 Task: Add Sprouts Organic Grade A Maple Syrup Amber to the cart.
Action: Mouse moved to (937, 306)
Screenshot: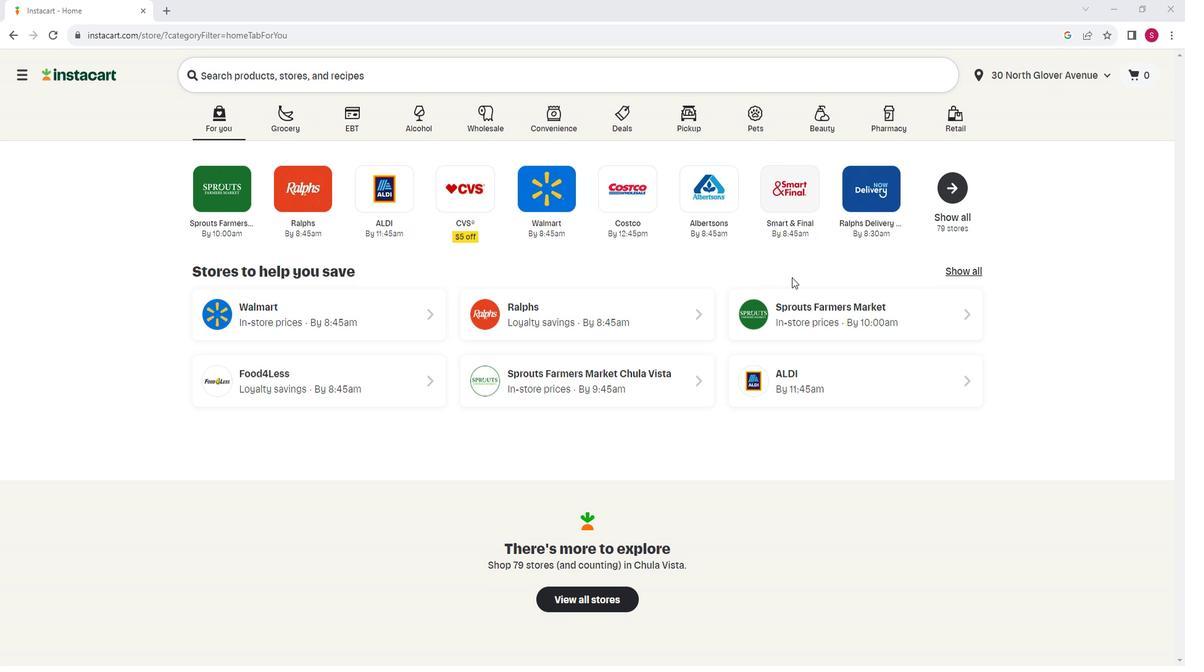 
Action: Mouse pressed left at (937, 306)
Screenshot: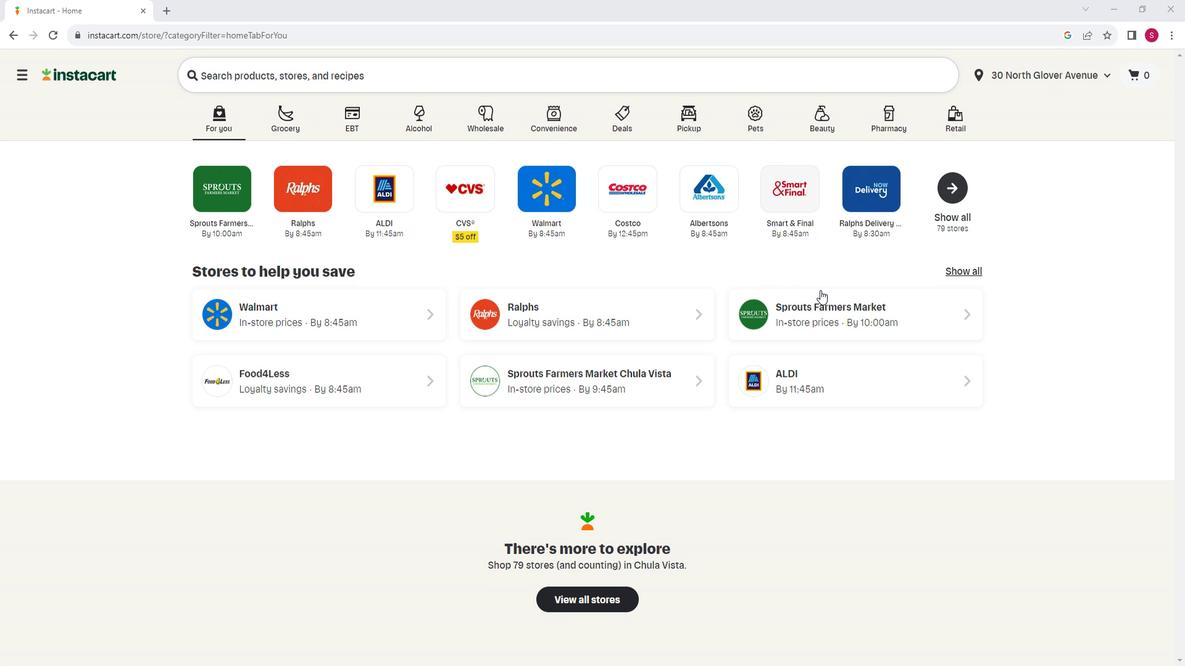 
Action: Mouse moved to (54, 380)
Screenshot: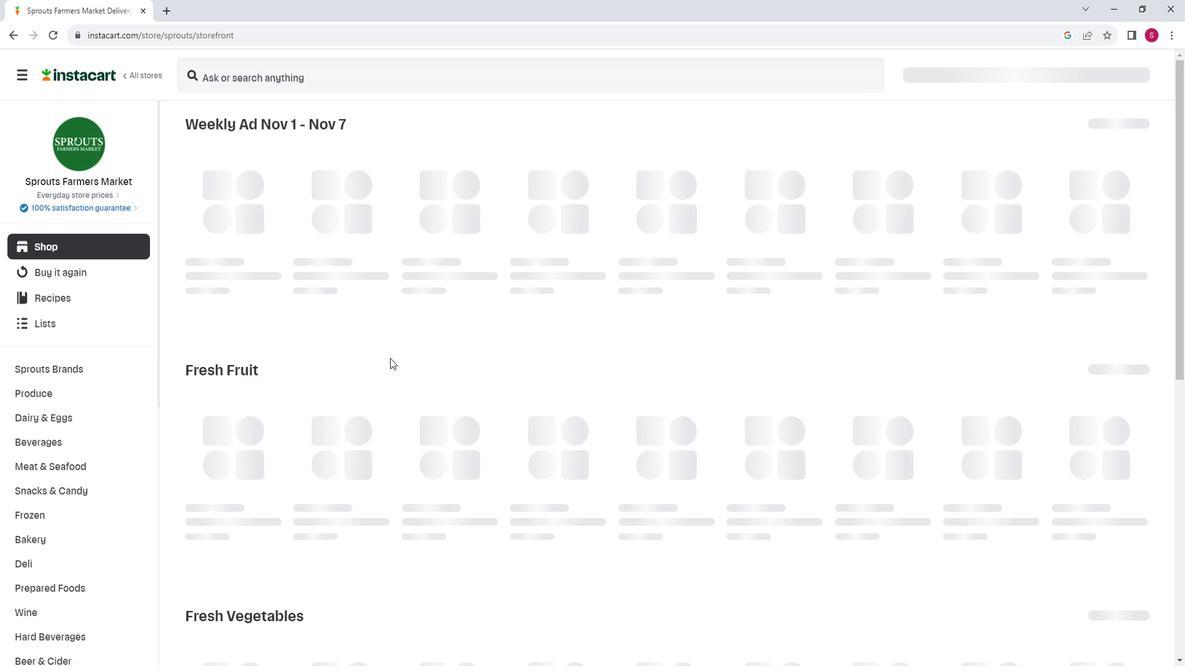 
Action: Mouse scrolled (54, 380) with delta (0, 0)
Screenshot: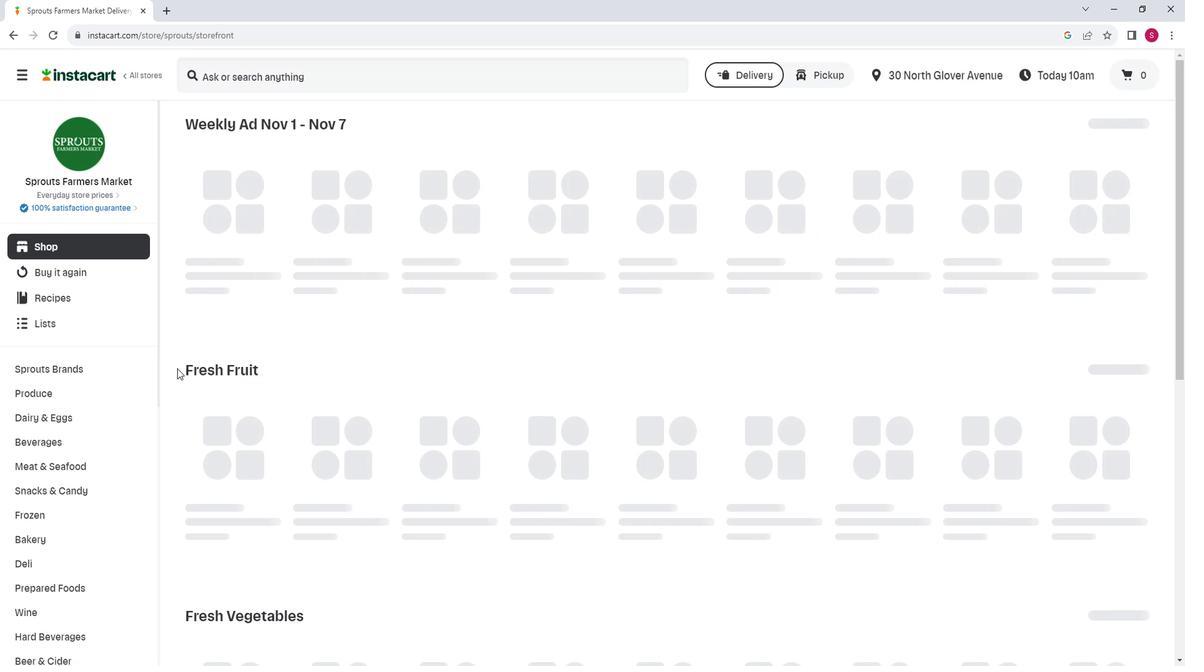 
Action: Mouse scrolled (54, 380) with delta (0, 0)
Screenshot: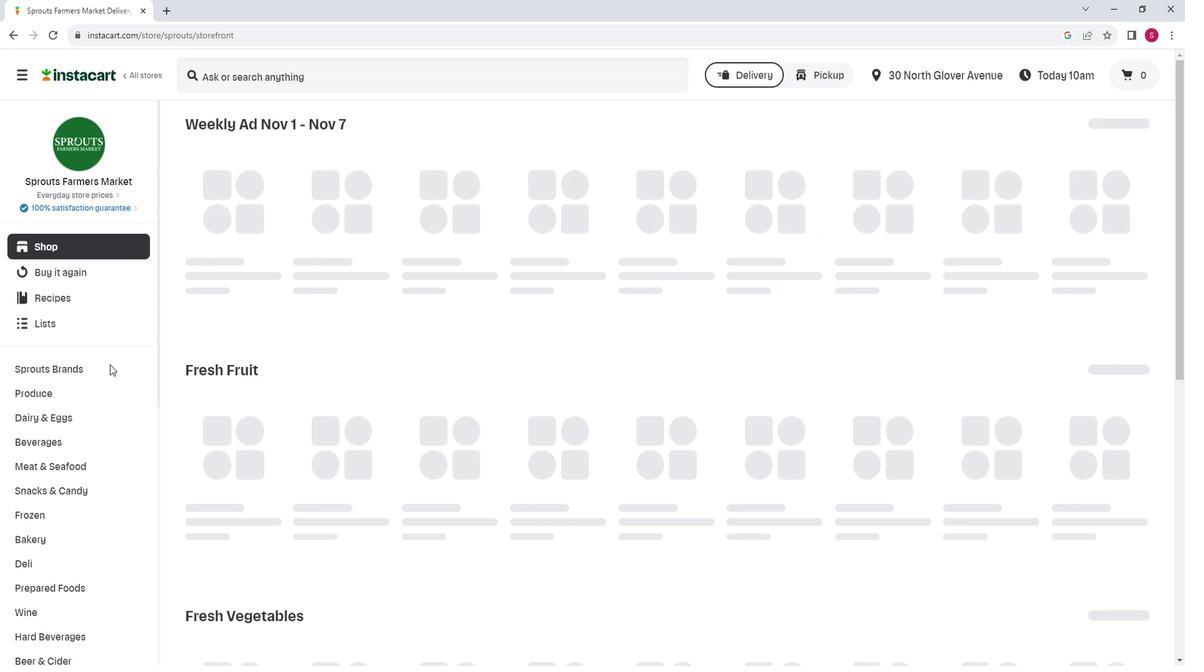 
Action: Mouse scrolled (54, 380) with delta (0, 0)
Screenshot: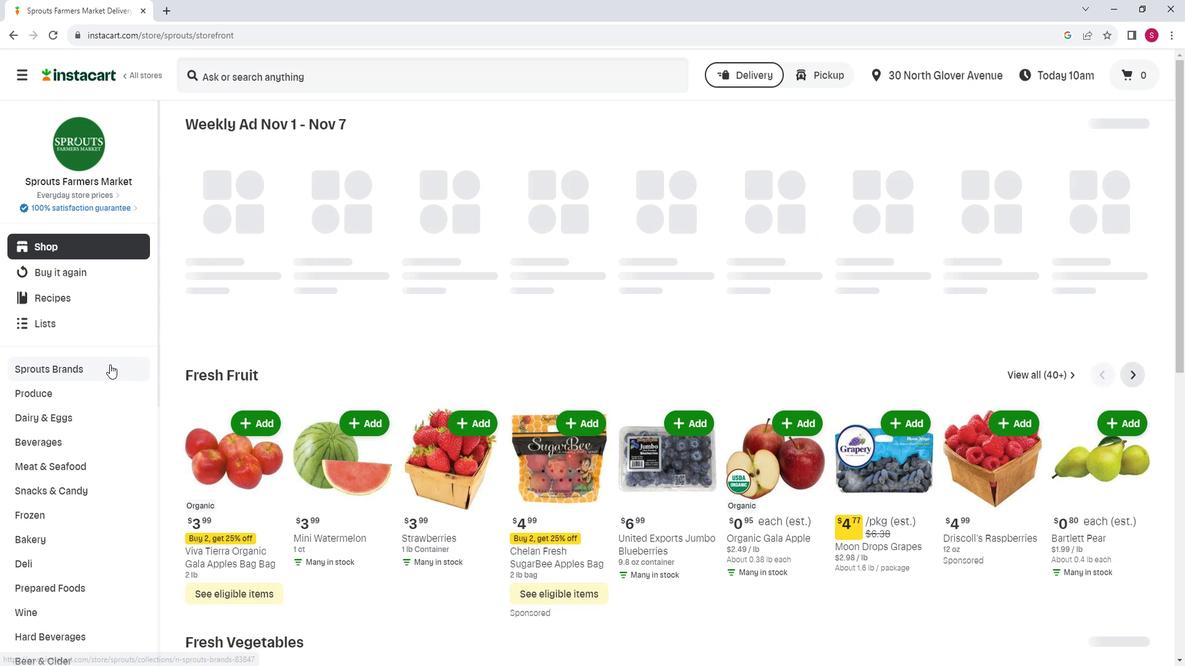 
Action: Mouse moved to (95, 390)
Screenshot: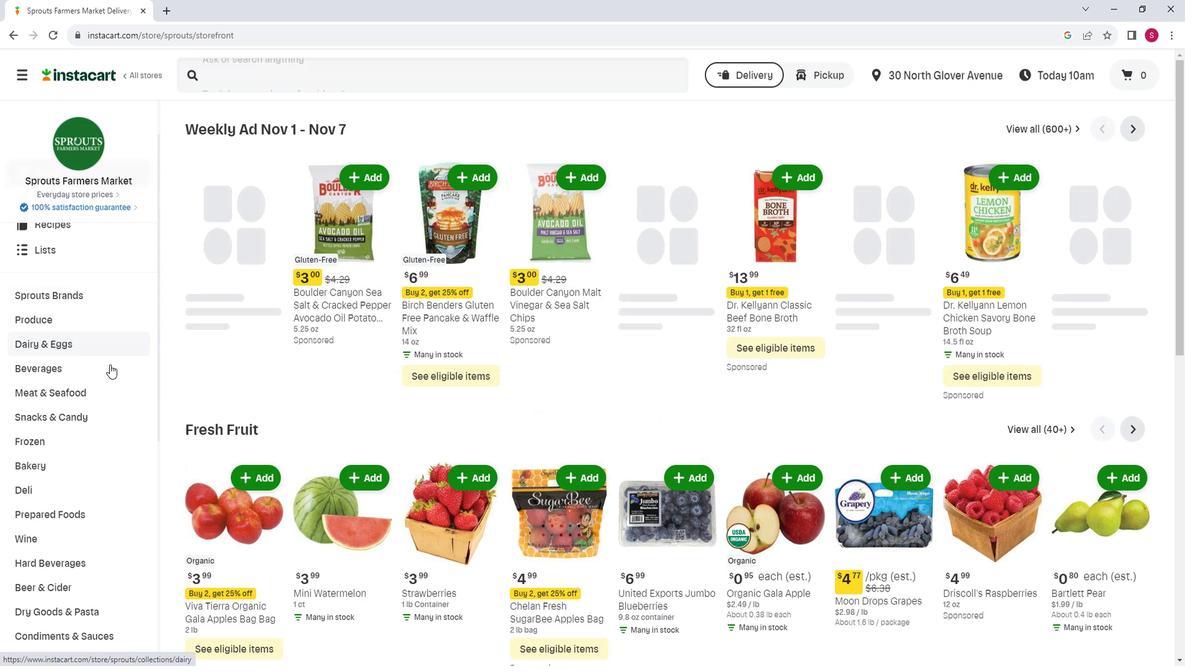 
Action: Mouse scrolled (95, 390) with delta (0, 0)
Screenshot: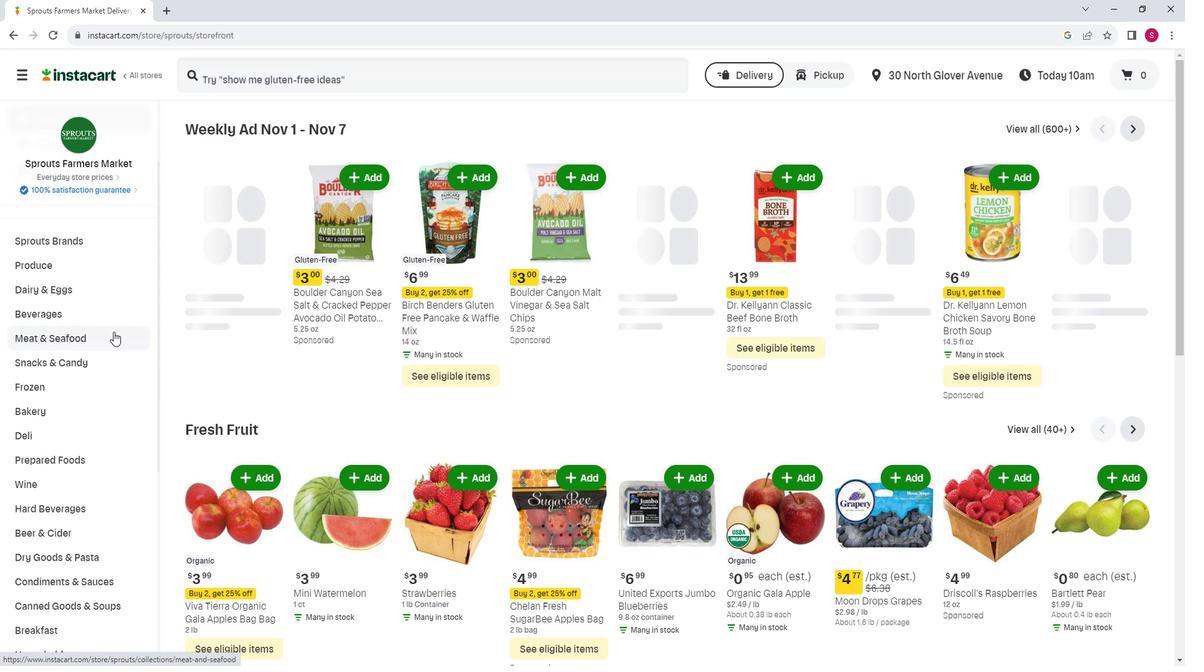 
Action: Mouse scrolled (95, 390) with delta (0, 0)
Screenshot: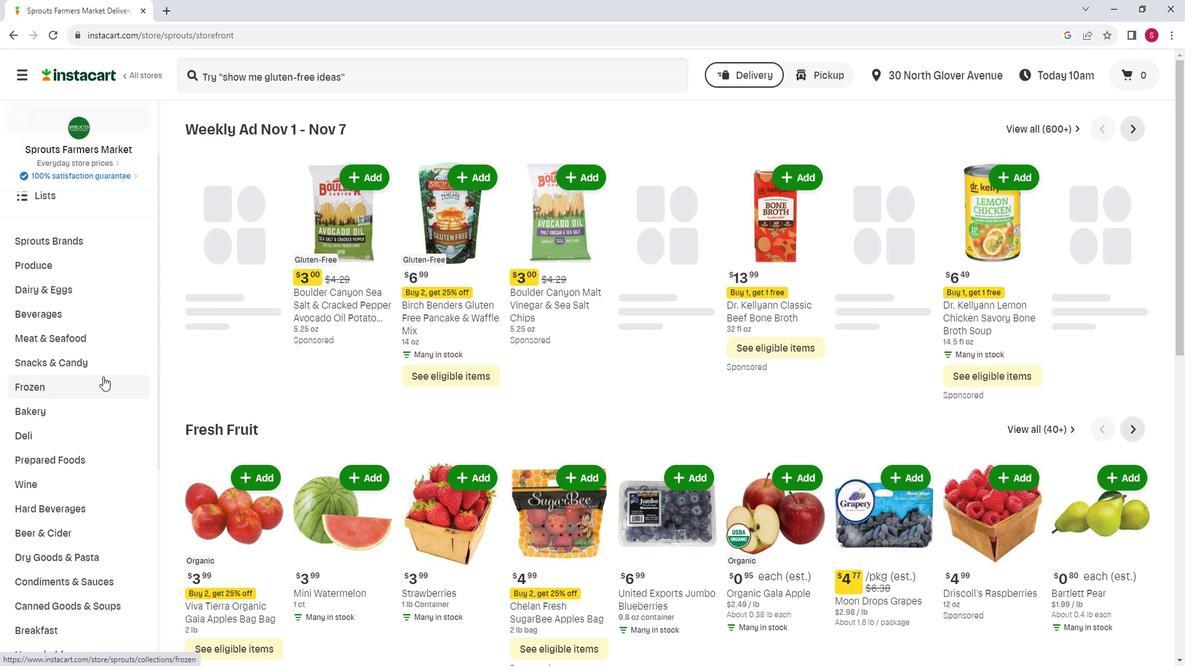 
Action: Mouse moved to (64, 459)
Screenshot: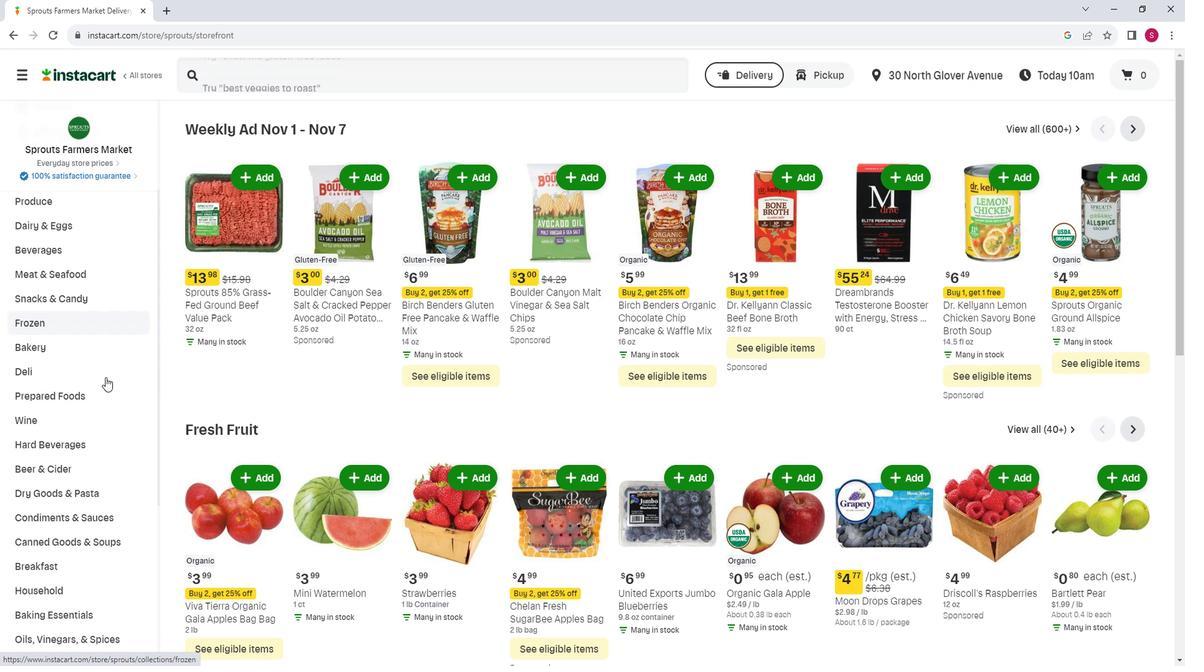 
Action: Mouse scrolled (64, 459) with delta (0, 0)
Screenshot: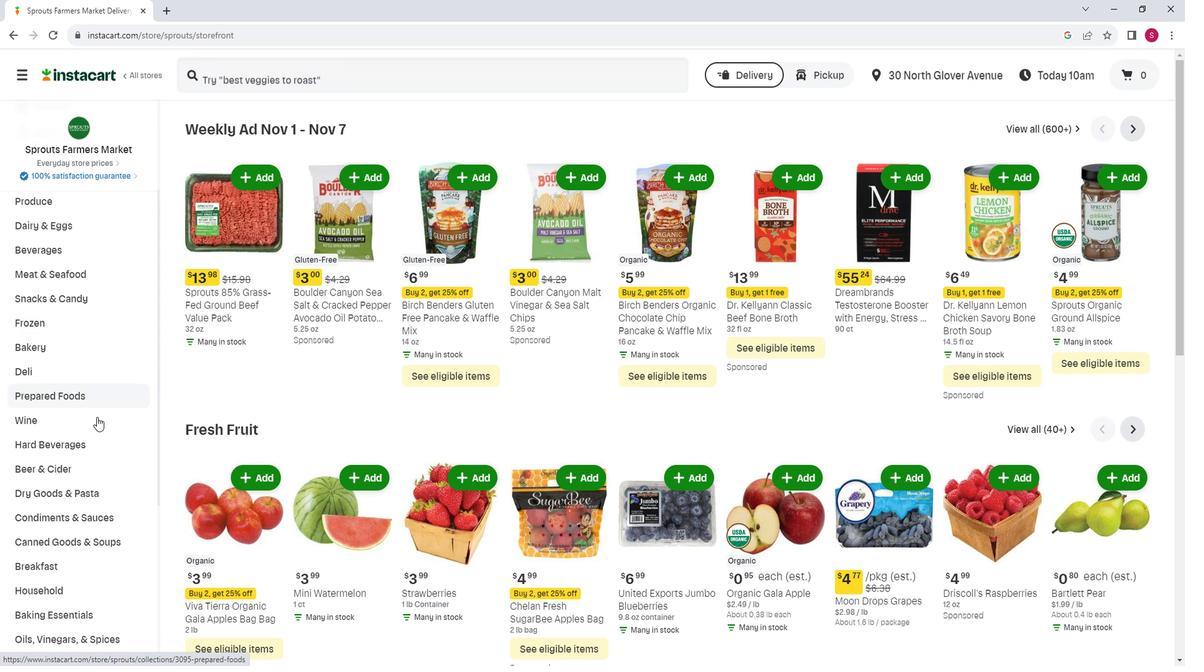 
Action: Mouse moved to (74, 497)
Screenshot: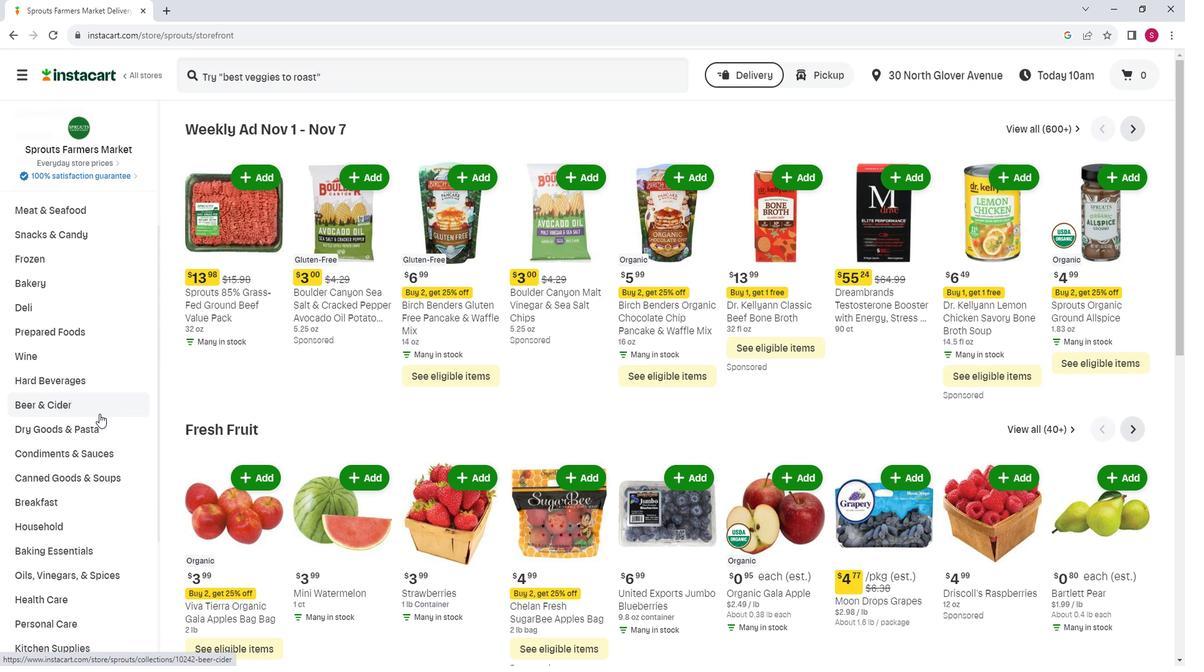 
Action: Mouse pressed left at (74, 497)
Screenshot: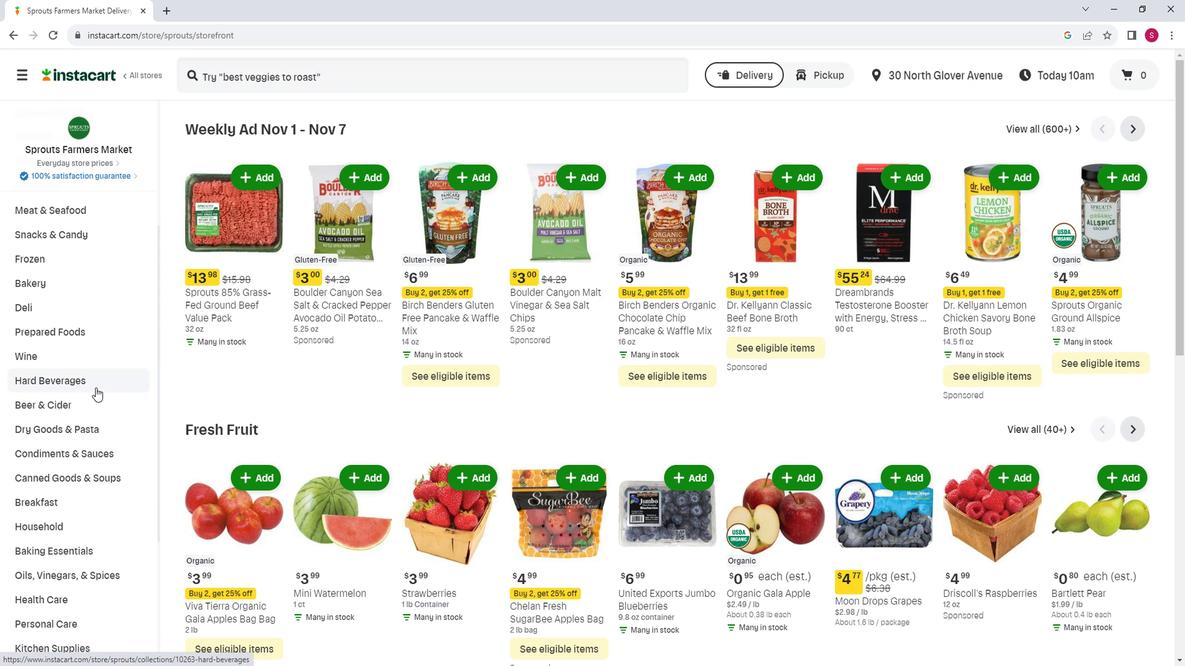 
Action: Mouse moved to (690, 179)
Screenshot: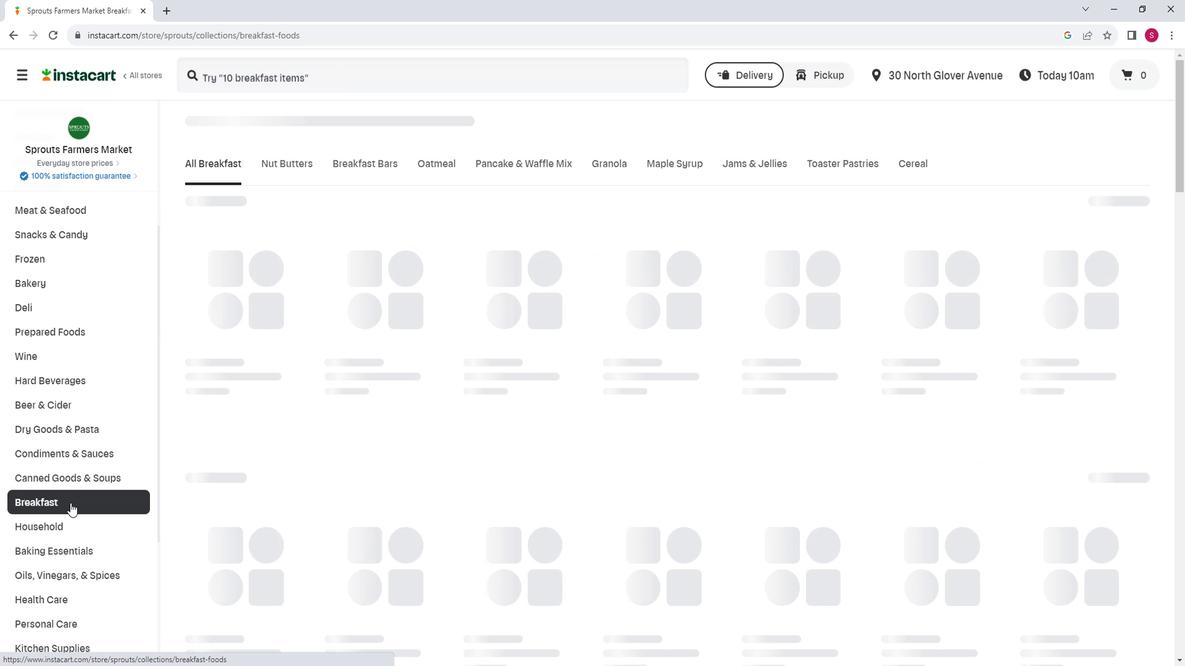 
Action: Mouse pressed left at (690, 179)
Screenshot: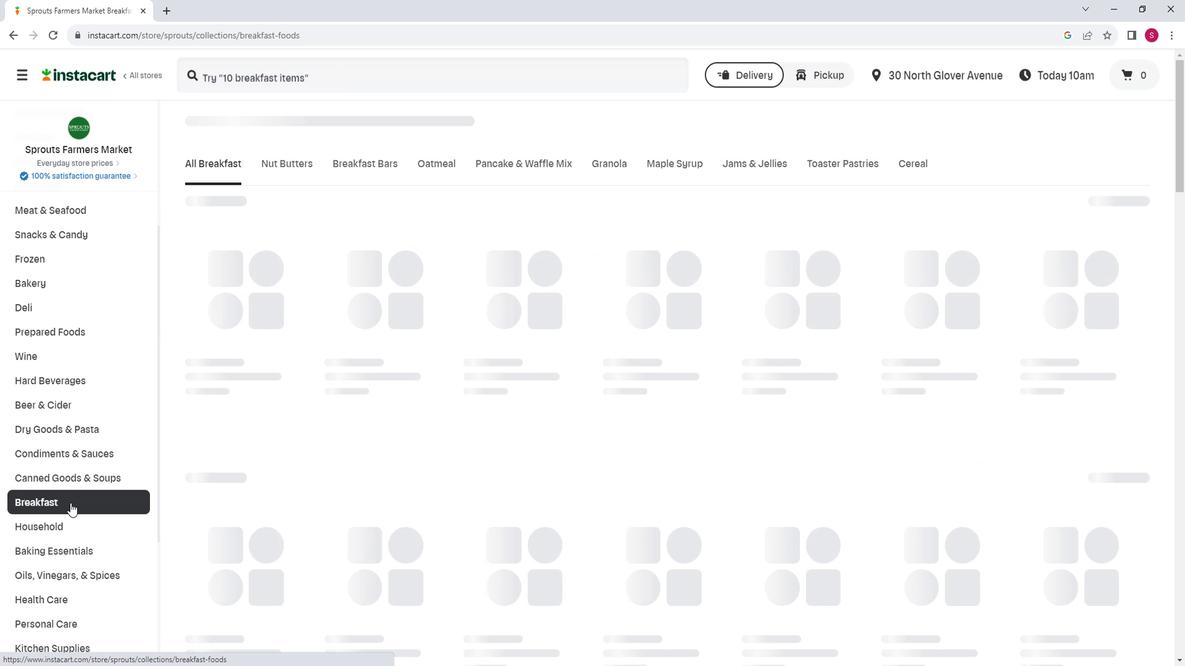 
Action: Mouse moved to (855, 306)
Screenshot: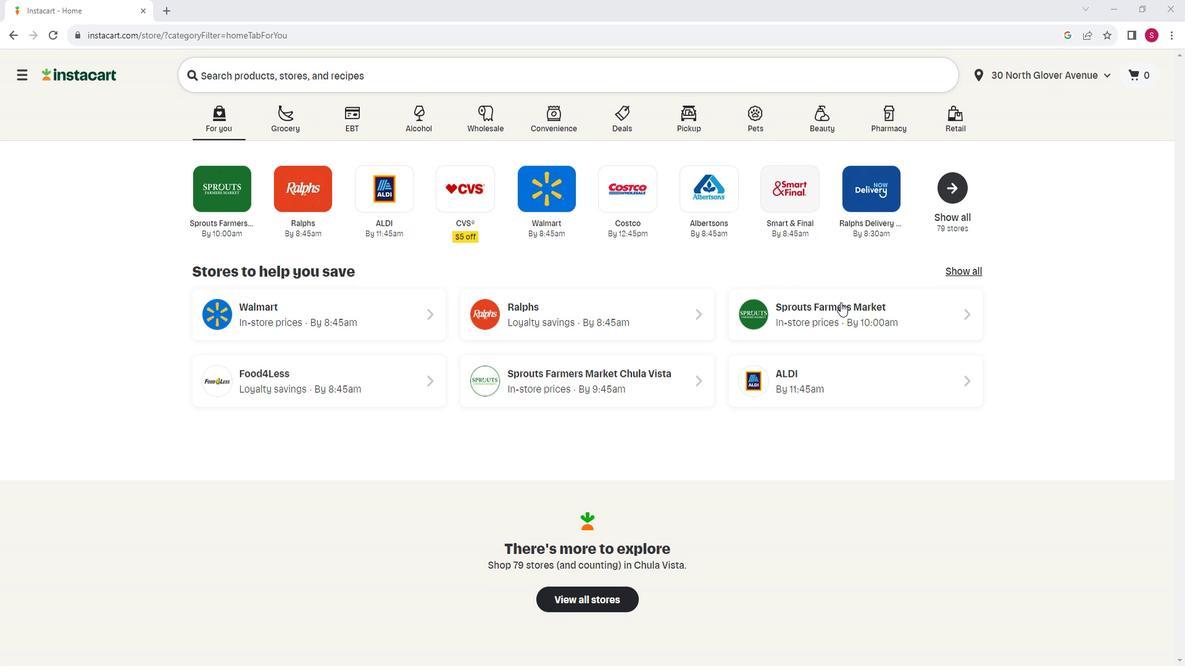 
Action: Mouse pressed left at (855, 306)
Screenshot: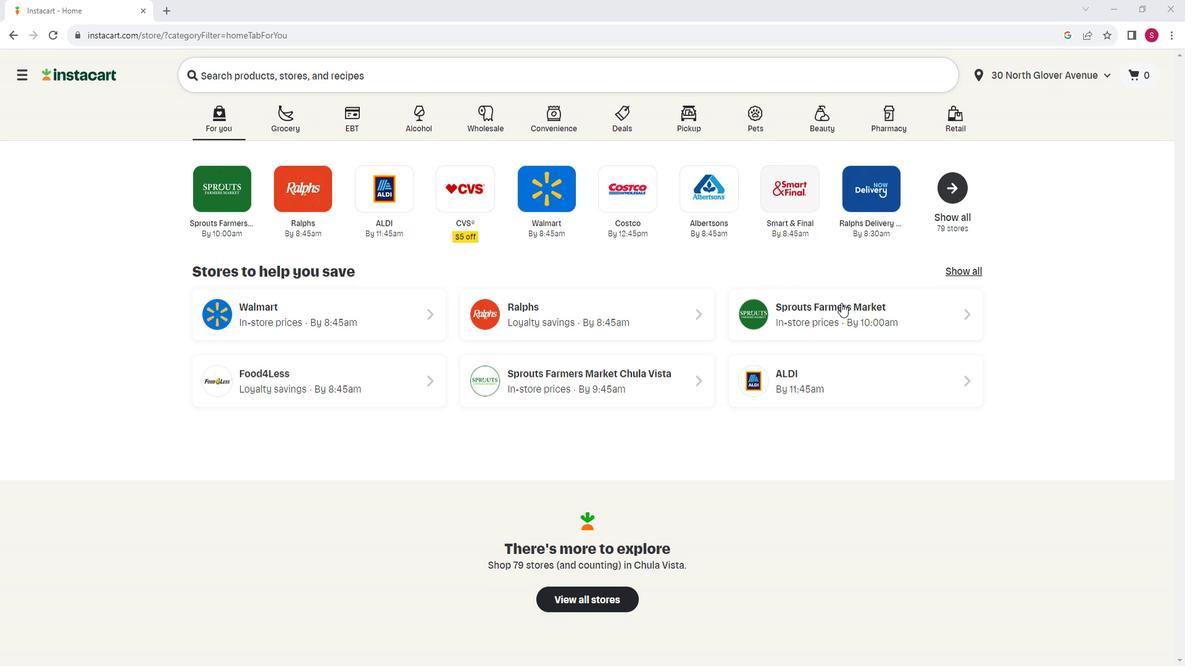 
Action: Mouse moved to (124, 365)
Screenshot: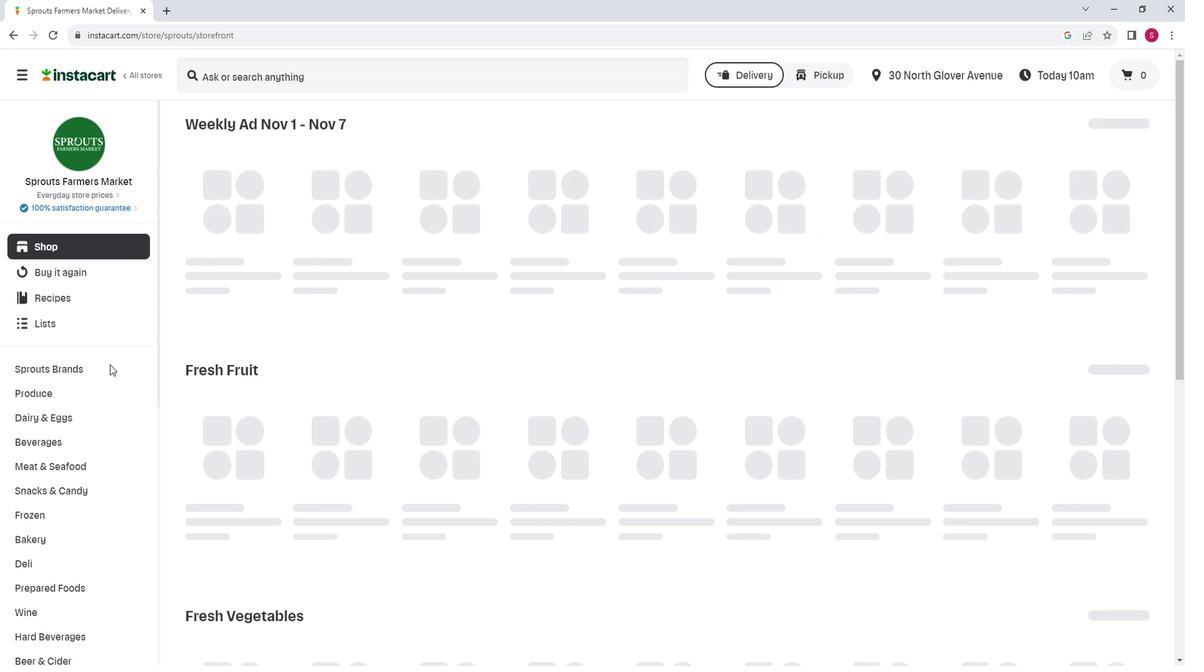 
Action: Mouse scrolled (124, 364) with delta (0, 0)
Screenshot: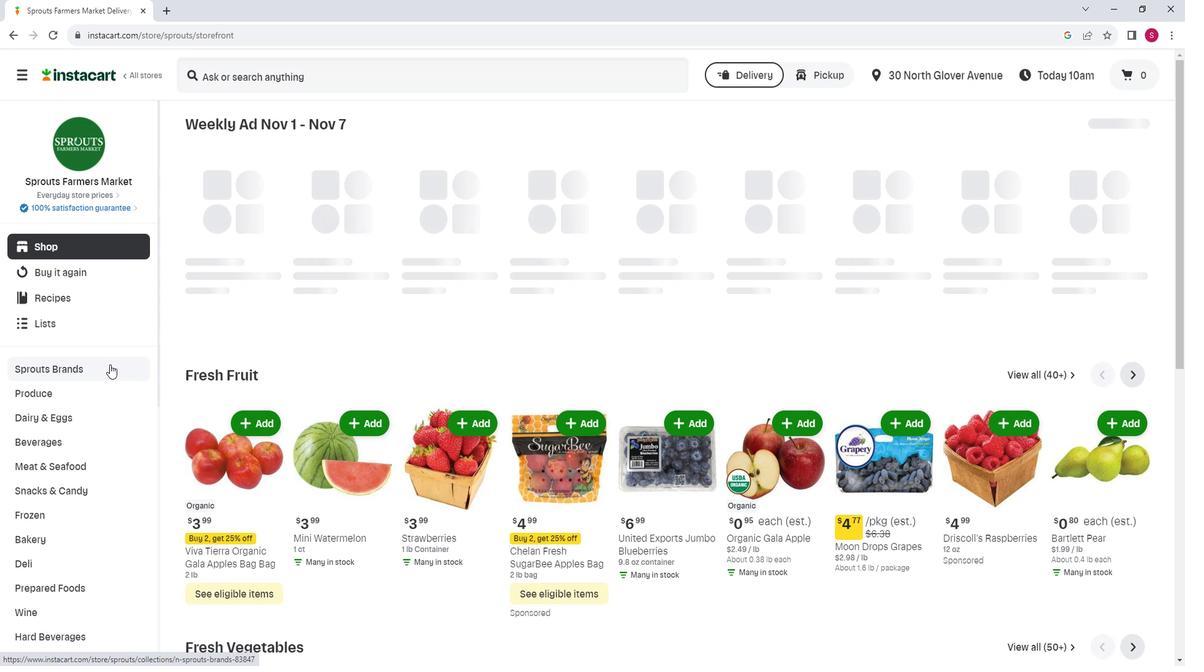 
Action: Mouse scrolled (124, 364) with delta (0, 0)
Screenshot: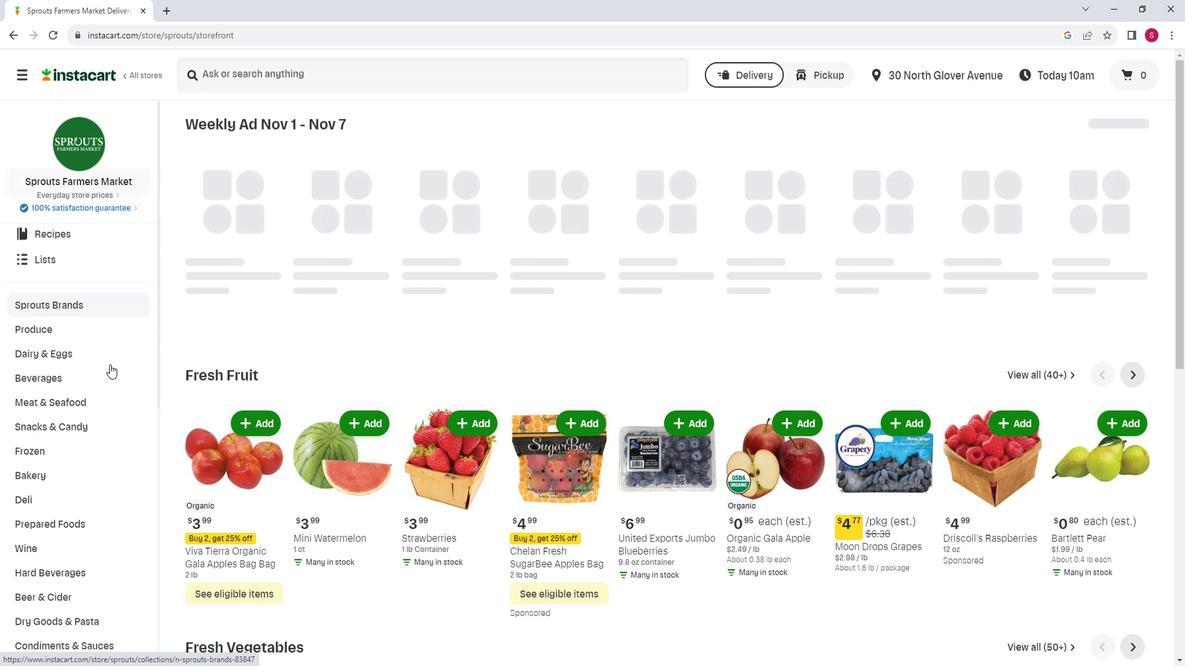 
Action: Mouse moved to (119, 377)
Screenshot: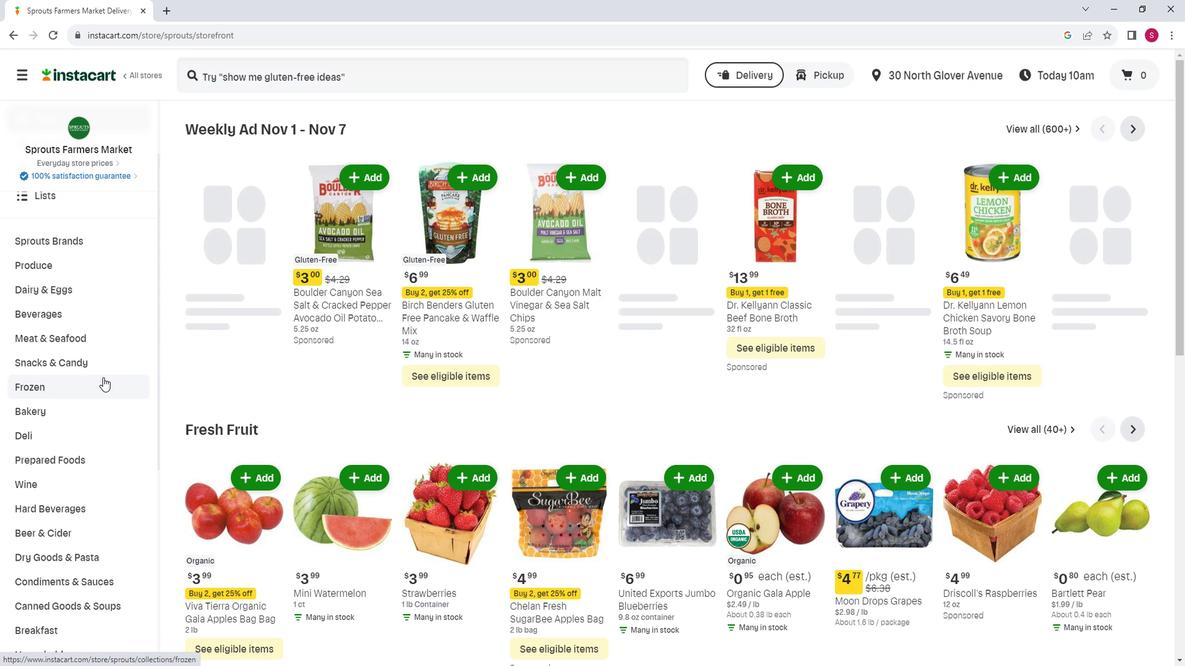 
Action: Mouse scrolled (119, 377) with delta (0, 0)
Screenshot: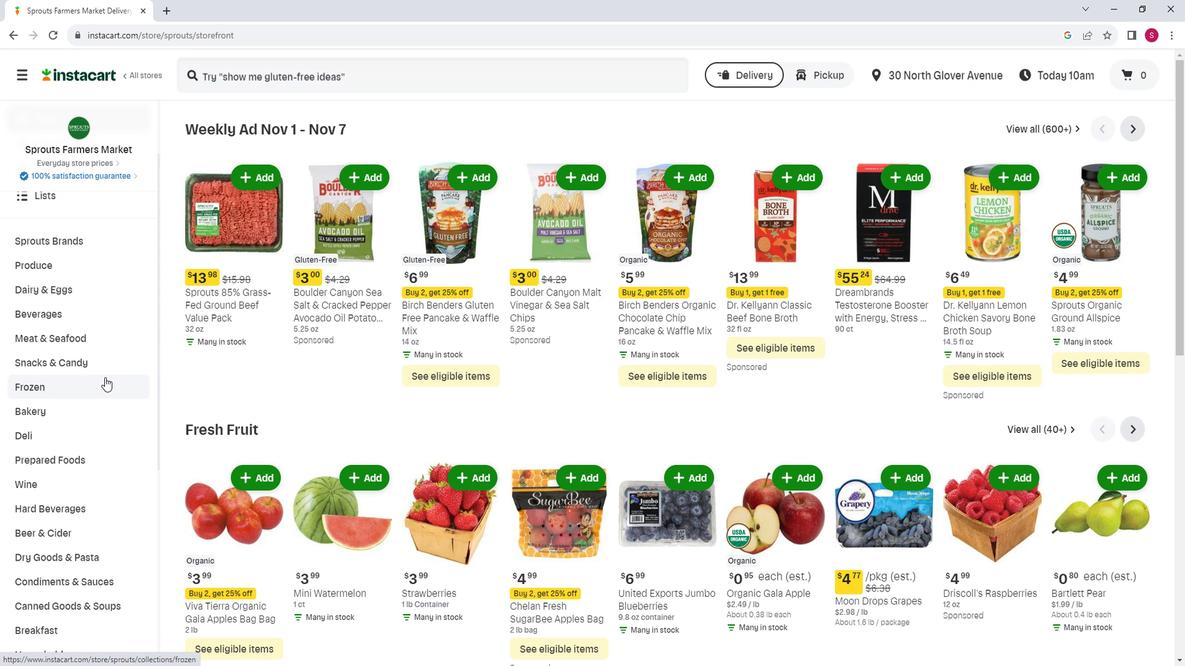 
Action: Mouse moved to (109, 427)
Screenshot: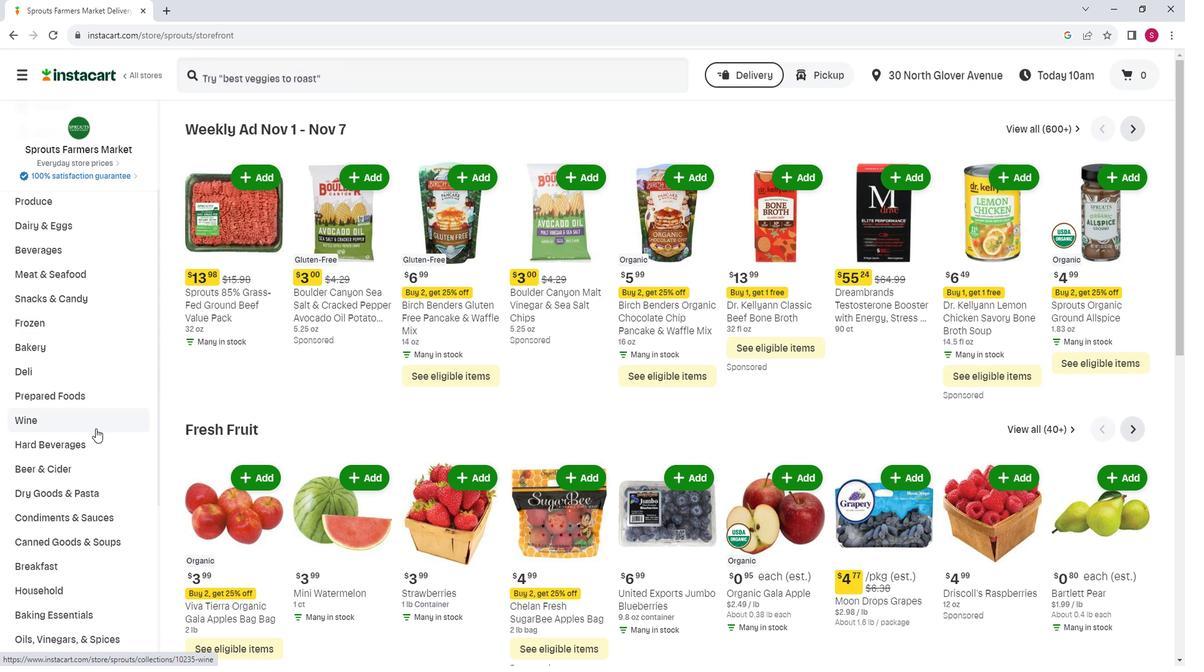
Action: Mouse scrolled (109, 427) with delta (0, 0)
Screenshot: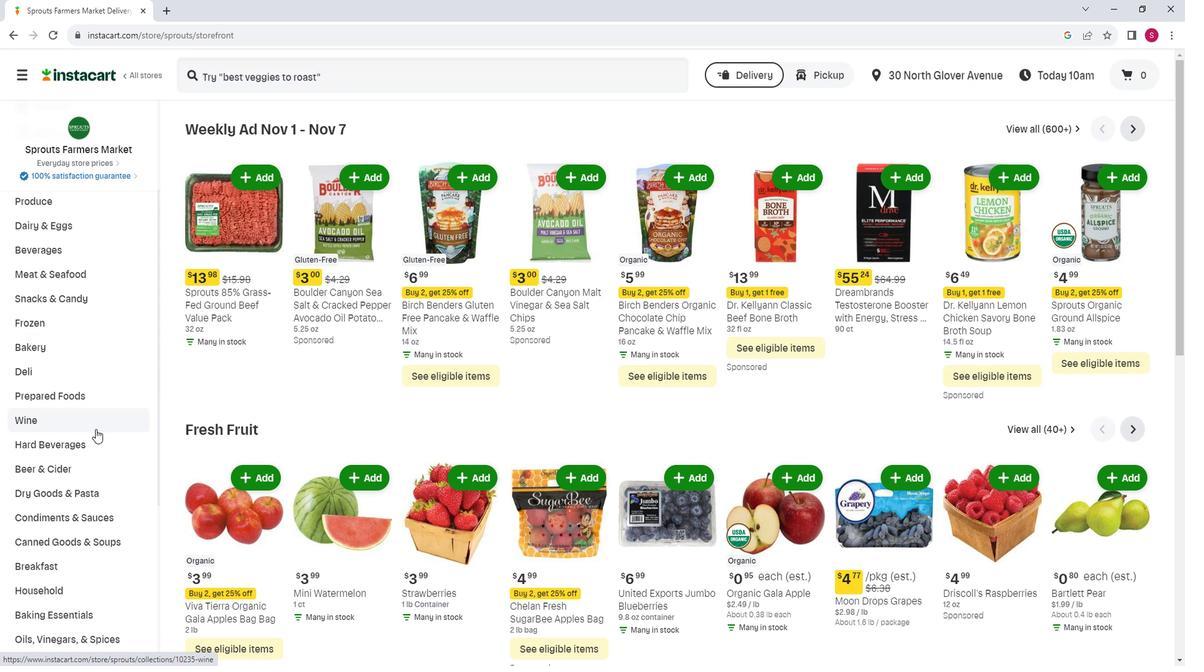 
Action: Mouse moved to (86, 498)
Screenshot: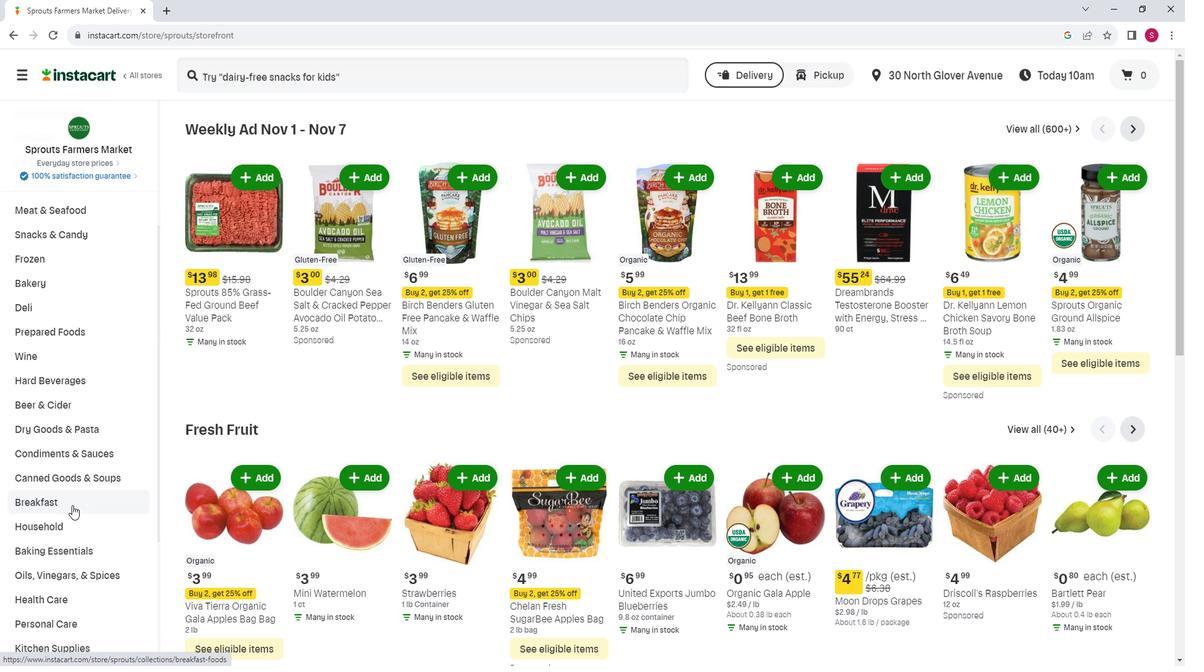 
Action: Mouse pressed left at (86, 498)
Screenshot: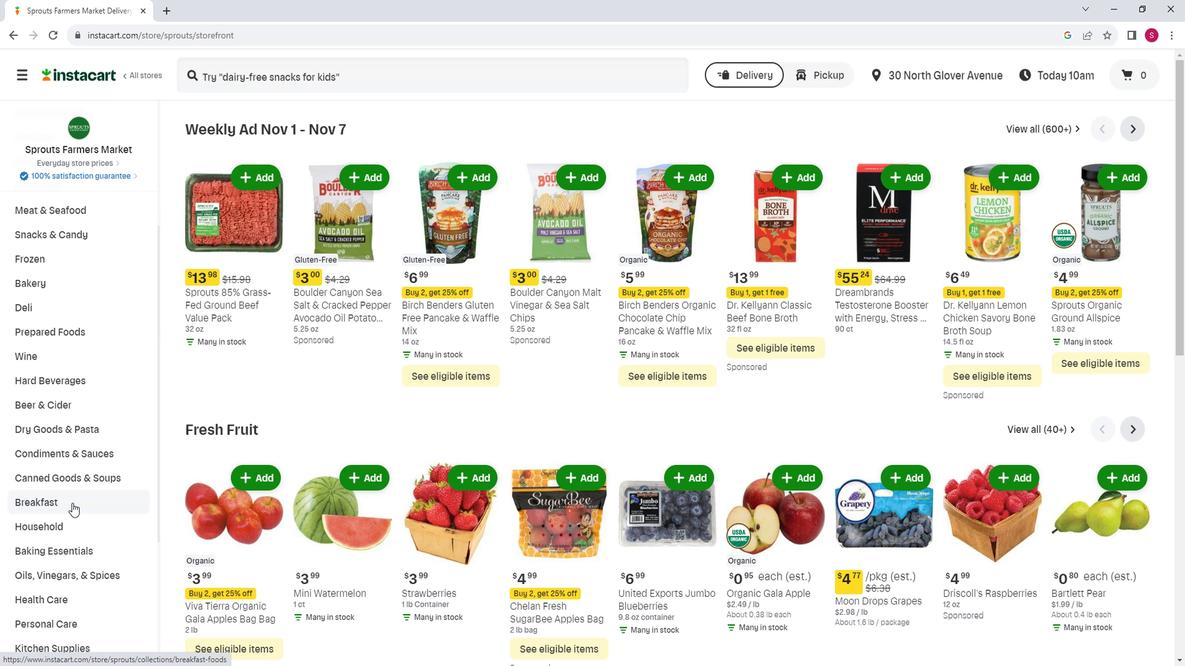 
Action: Mouse moved to (685, 172)
Screenshot: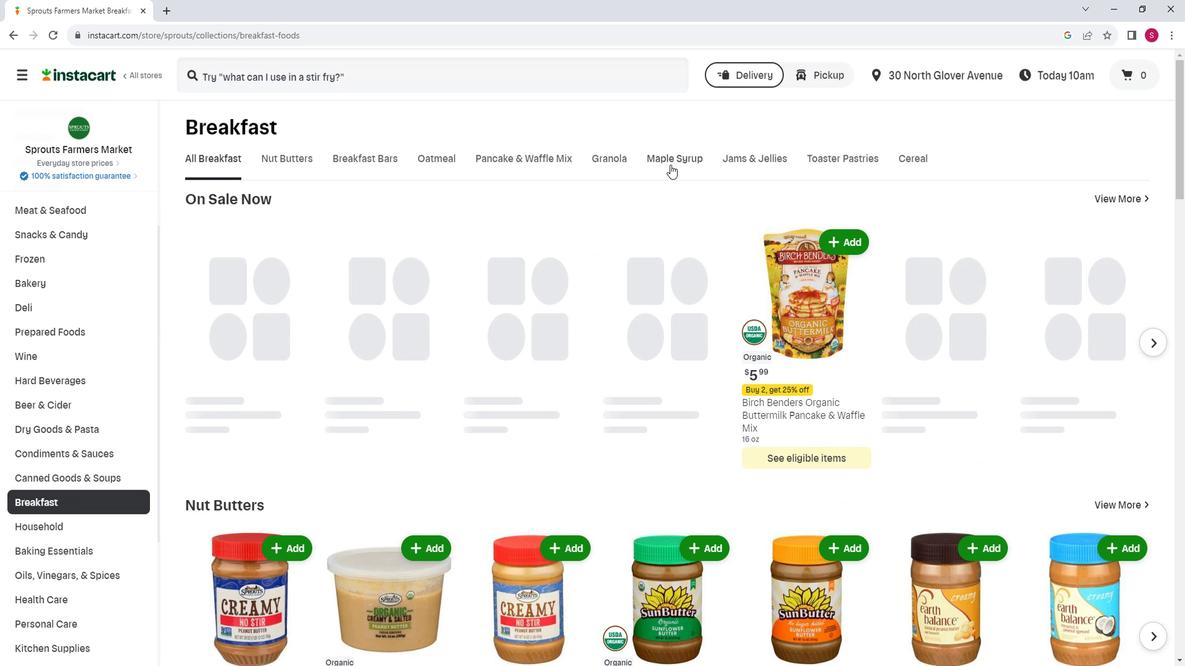 
Action: Mouse pressed left at (685, 172)
Screenshot: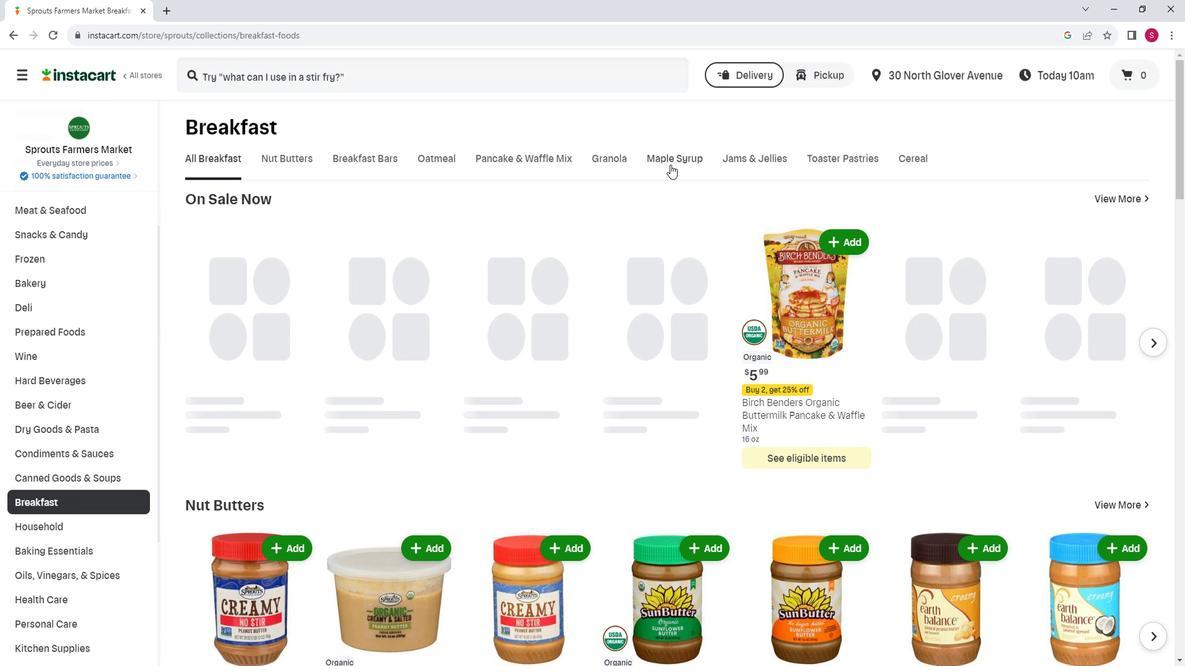 
Action: Mouse moved to (602, 204)
Screenshot: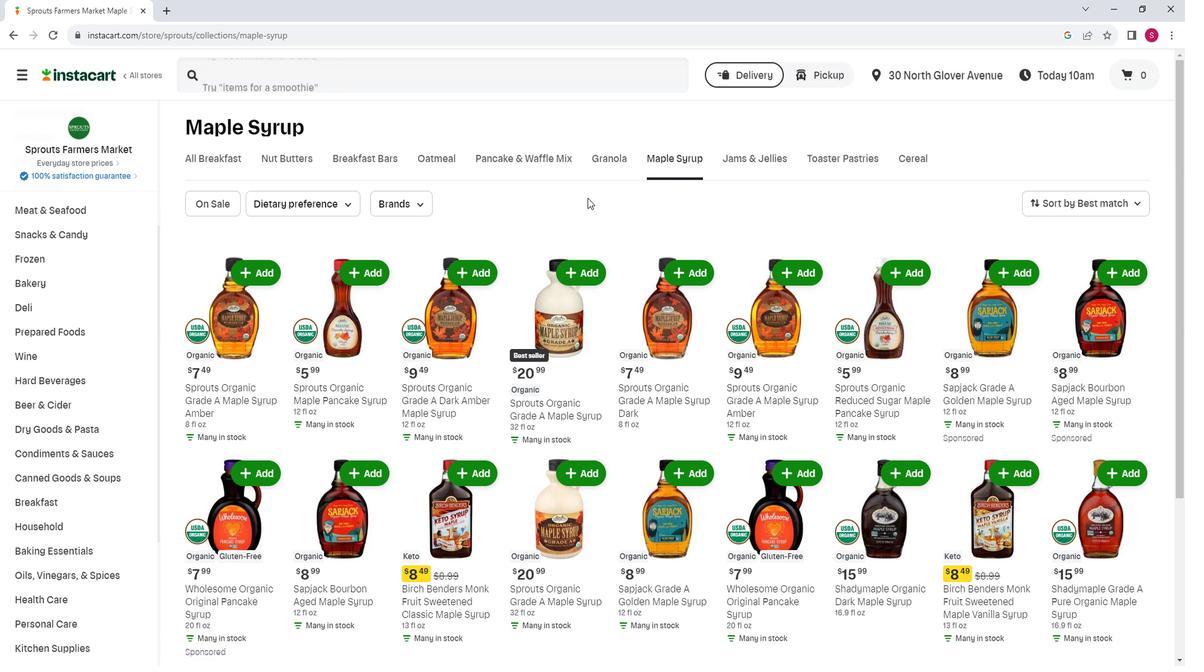 
Action: Mouse scrolled (602, 203) with delta (0, 0)
Screenshot: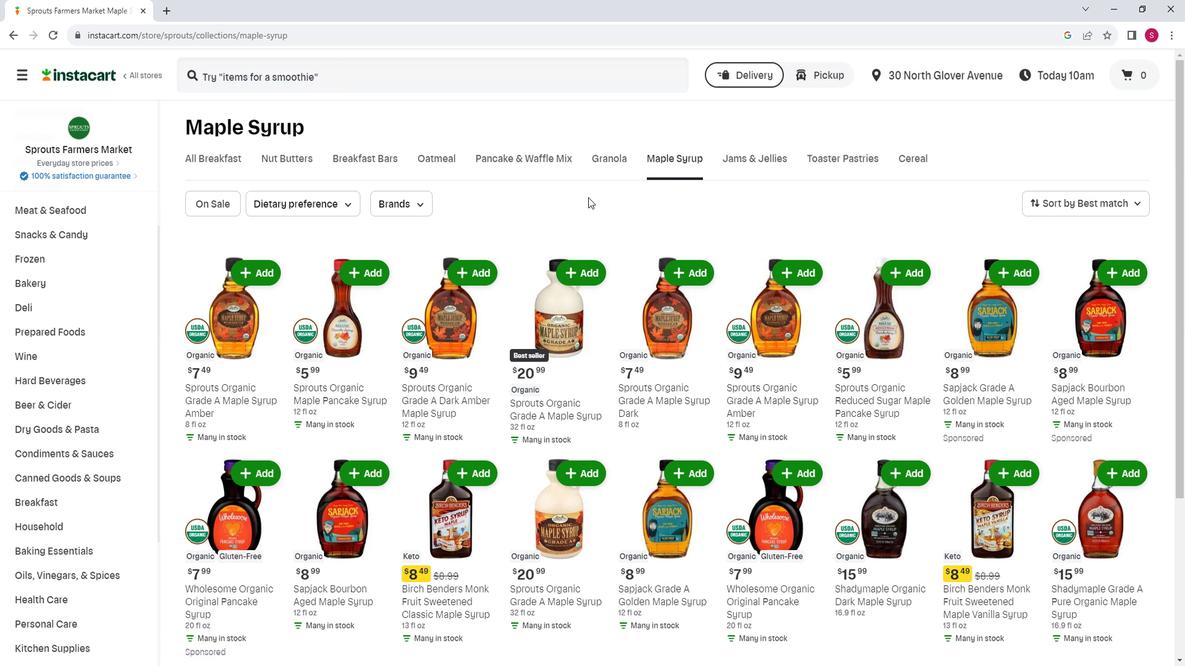 
Action: Mouse moved to (298, 237)
Screenshot: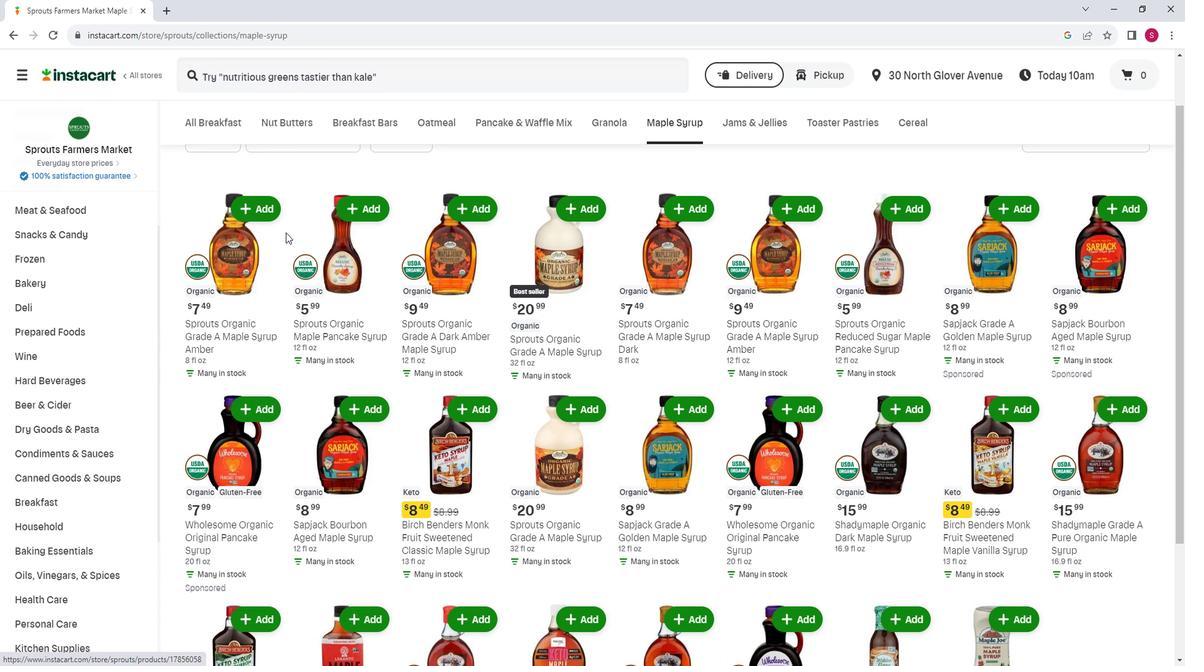 
Action: Mouse scrolled (298, 238) with delta (0, 0)
Screenshot: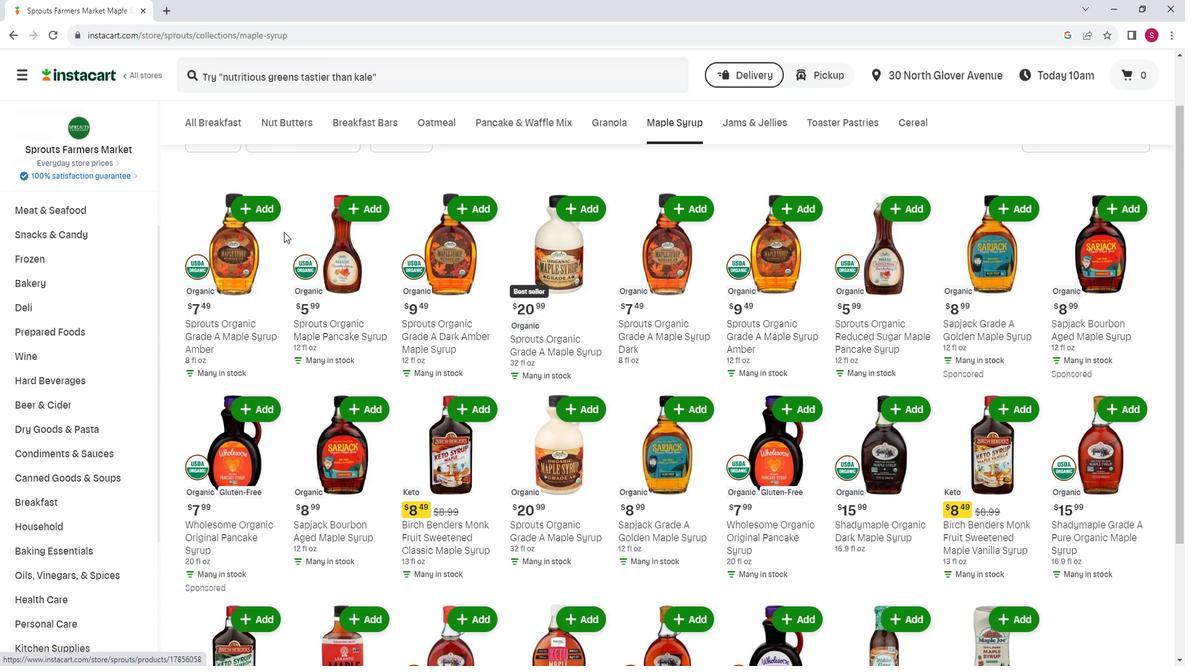 
Action: Mouse moved to (272, 272)
Screenshot: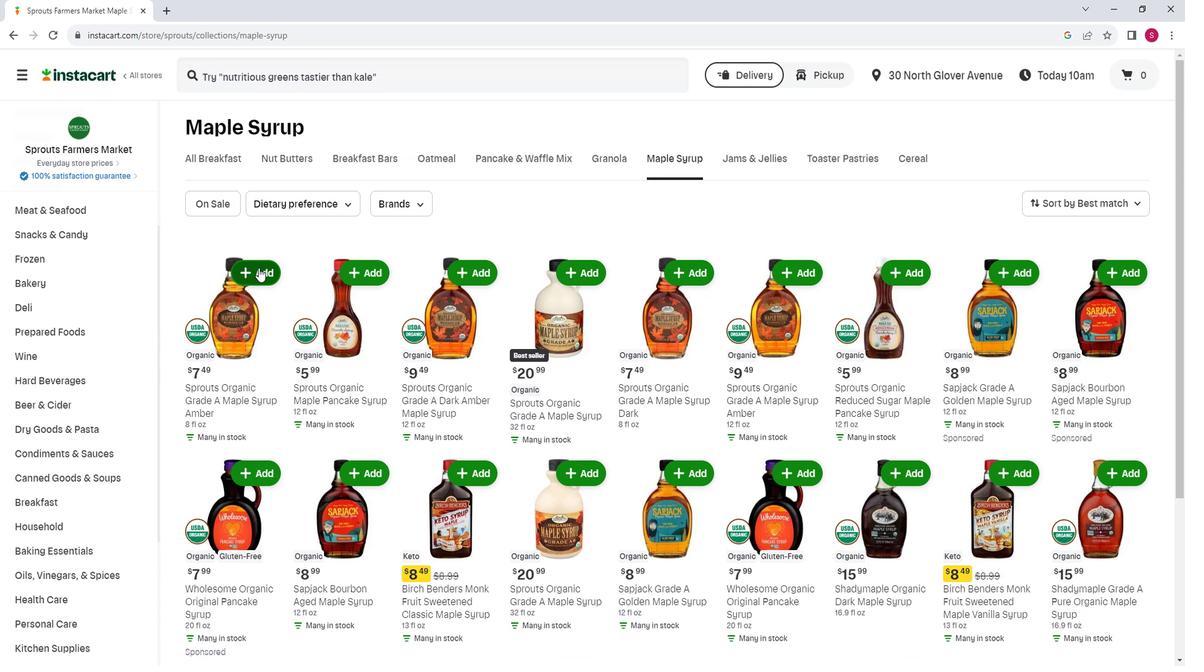 
Action: Mouse pressed left at (272, 272)
Screenshot: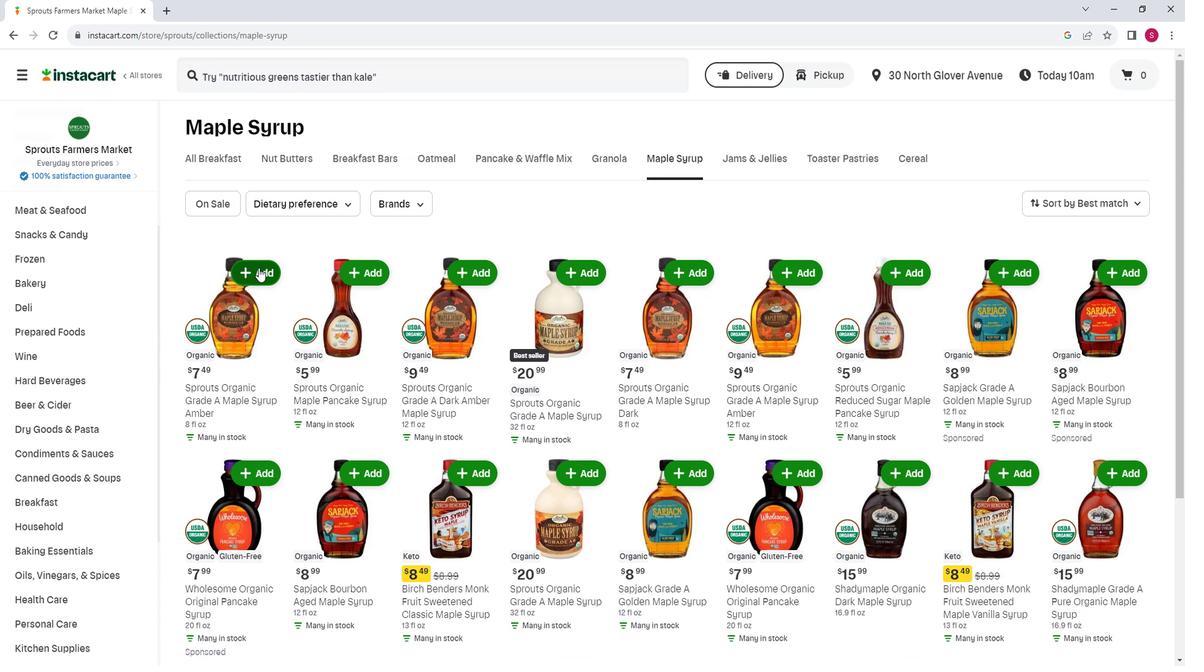 
Action: Mouse moved to (288, 248)
Screenshot: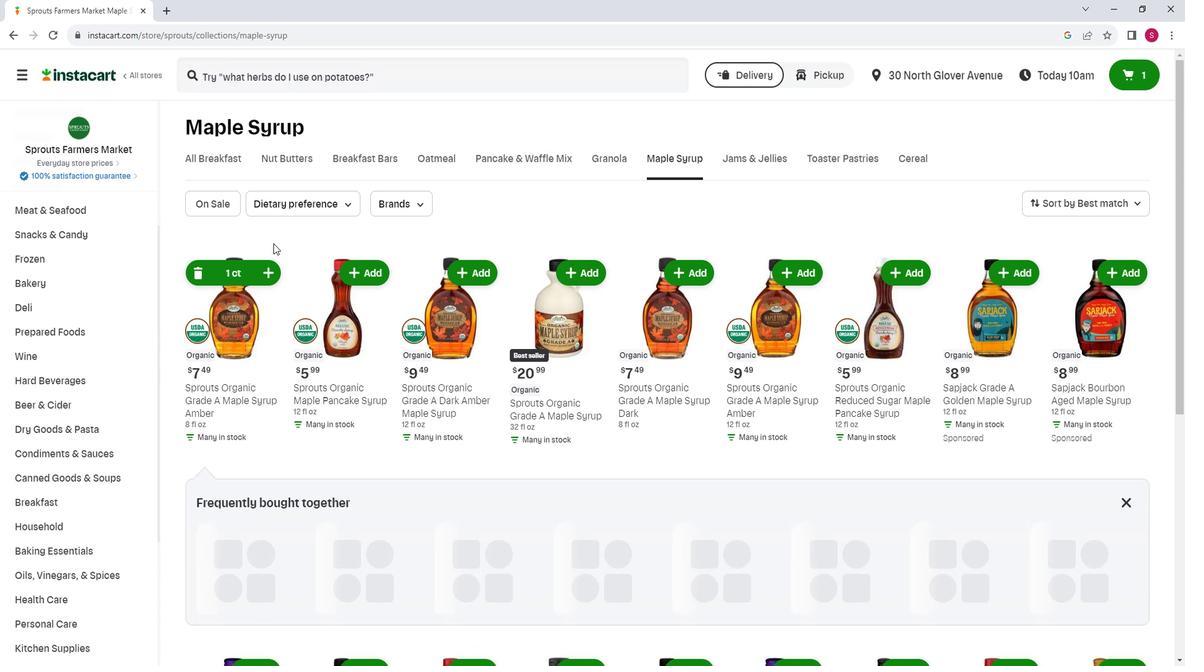 
